 Task: Send customizations of new components from one organization to another through outbound change sets
Action: Mouse scrolled (150, 180) with delta (0, 0)
Screenshot: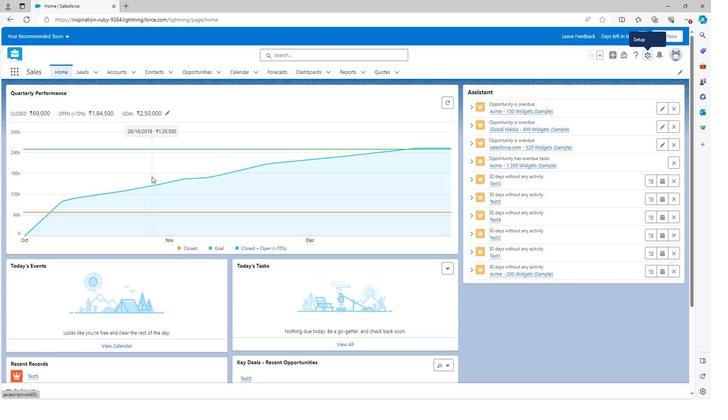 
Action: Mouse scrolled (150, 180) with delta (0, 0)
Screenshot: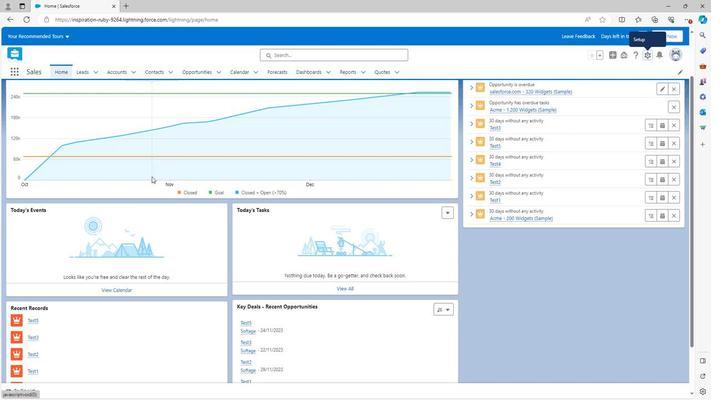 
Action: Mouse scrolled (150, 180) with delta (0, 0)
Screenshot: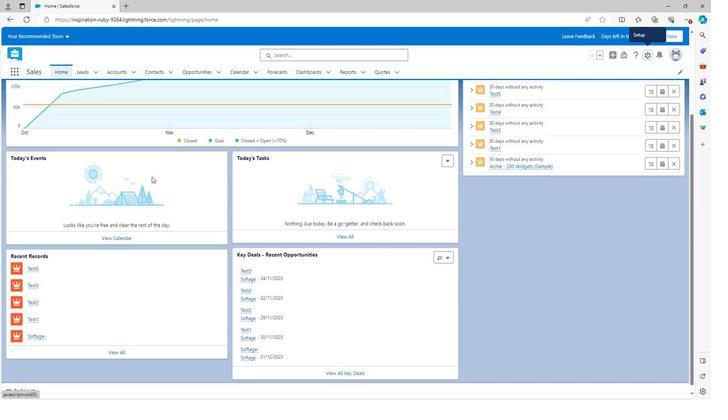 
Action: Mouse scrolled (150, 180) with delta (0, 0)
Screenshot: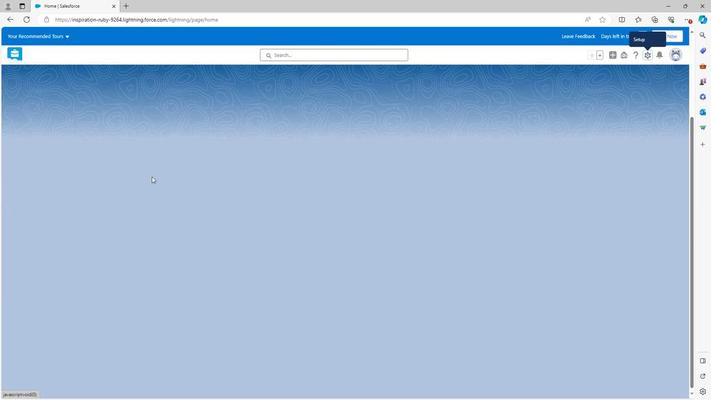 
Action: Mouse scrolled (150, 181) with delta (0, 0)
Screenshot: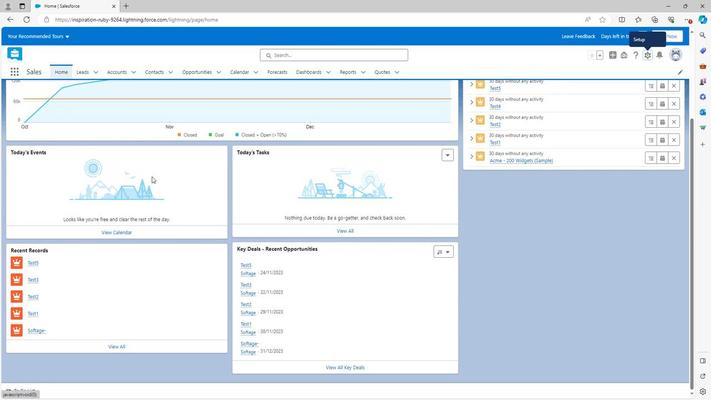 
Action: Mouse scrolled (150, 181) with delta (0, 0)
Screenshot: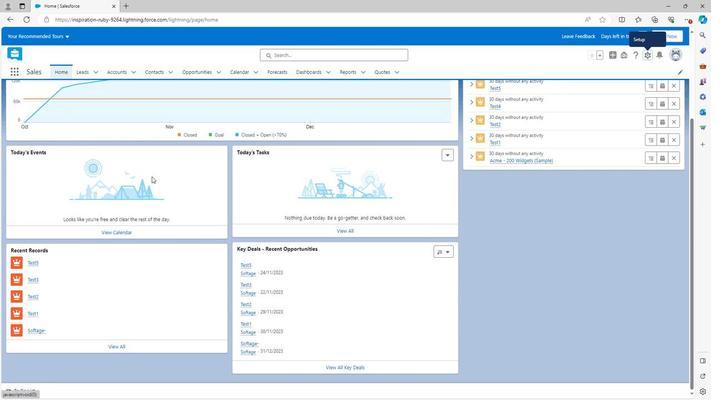 
Action: Mouse scrolled (150, 181) with delta (0, 0)
Screenshot: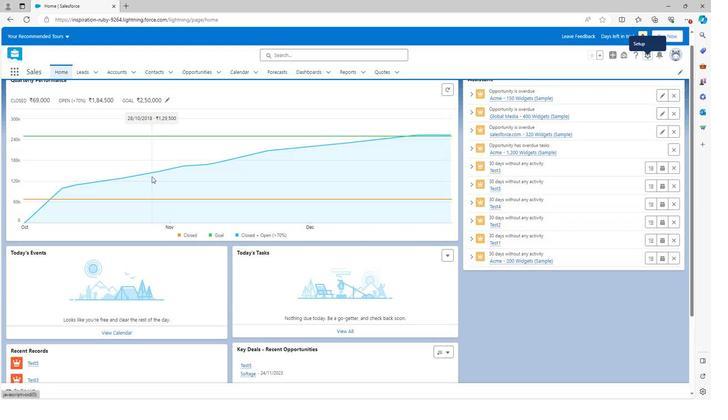 
Action: Mouse scrolled (150, 181) with delta (0, 0)
Screenshot: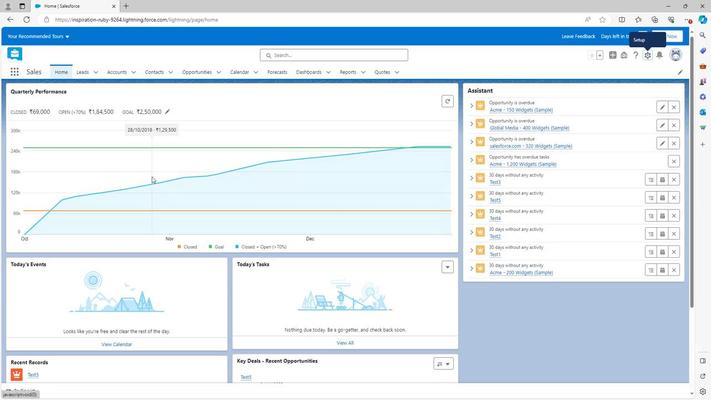 
Action: Mouse moved to (644, 65)
Screenshot: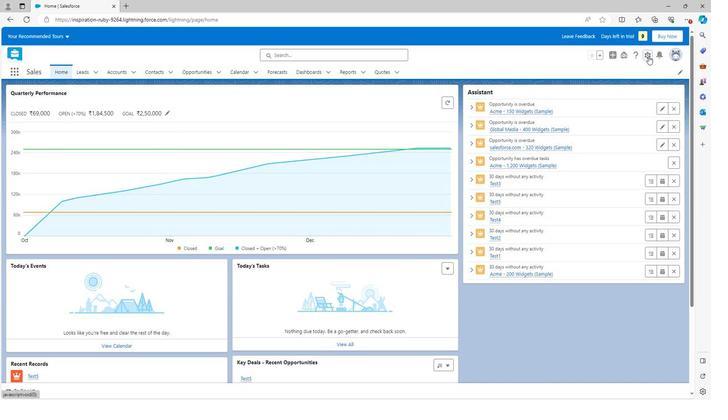 
Action: Mouse pressed left at (644, 65)
Screenshot: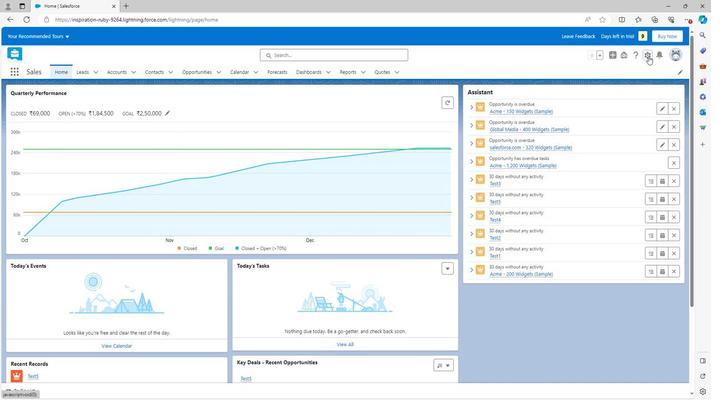 
Action: Mouse moved to (621, 83)
Screenshot: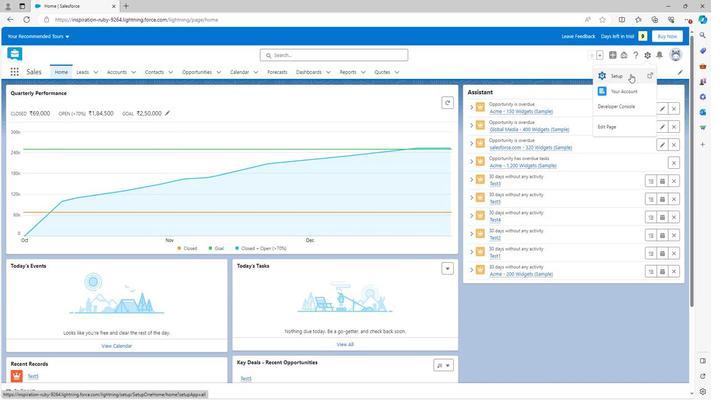 
Action: Mouse pressed left at (621, 83)
Screenshot: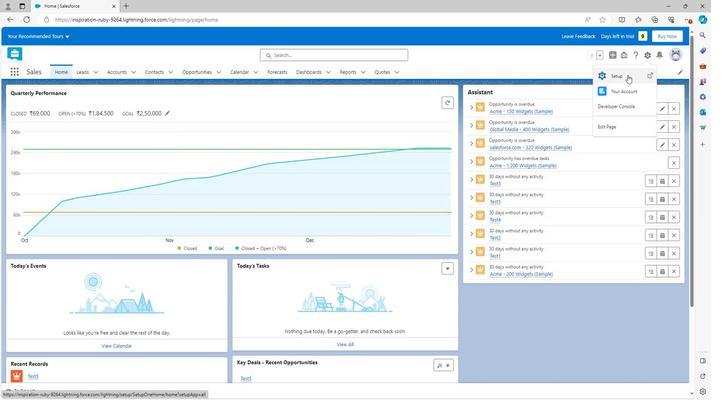 
Action: Mouse moved to (18, 312)
Screenshot: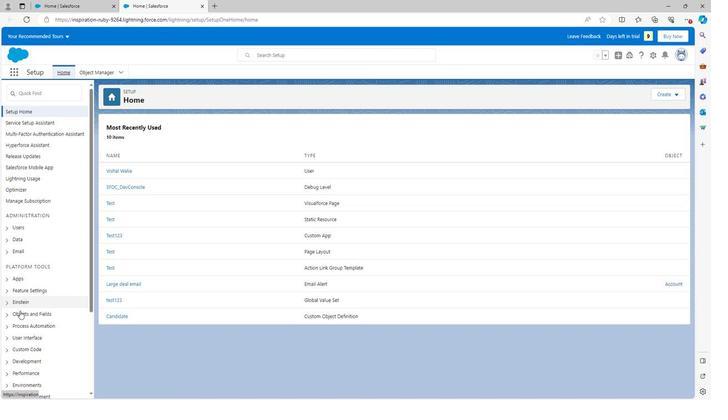 
Action: Mouse scrolled (18, 311) with delta (0, 0)
Screenshot: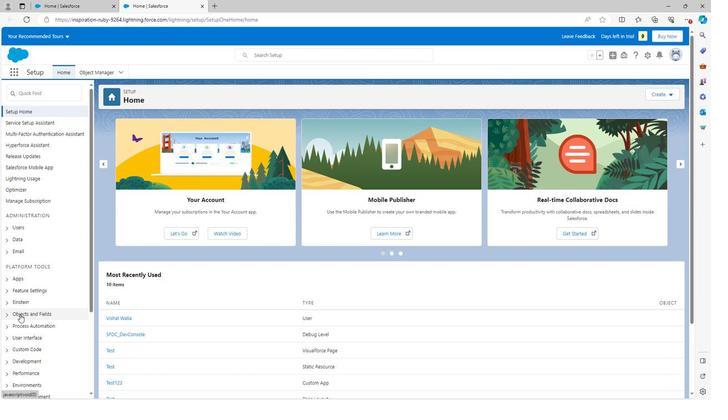 
Action: Mouse scrolled (18, 311) with delta (0, 0)
Screenshot: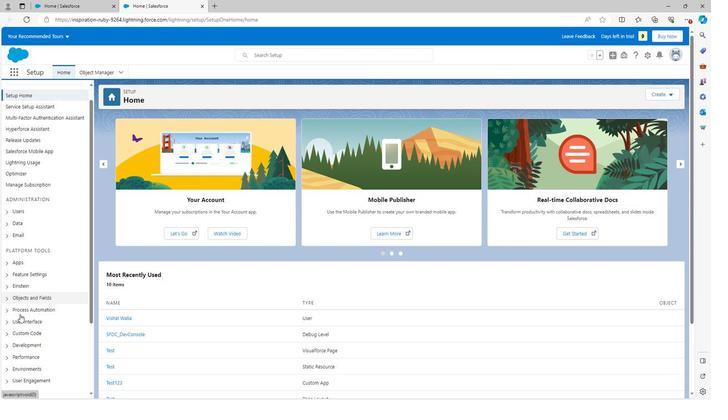 
Action: Mouse scrolled (18, 311) with delta (0, 0)
Screenshot: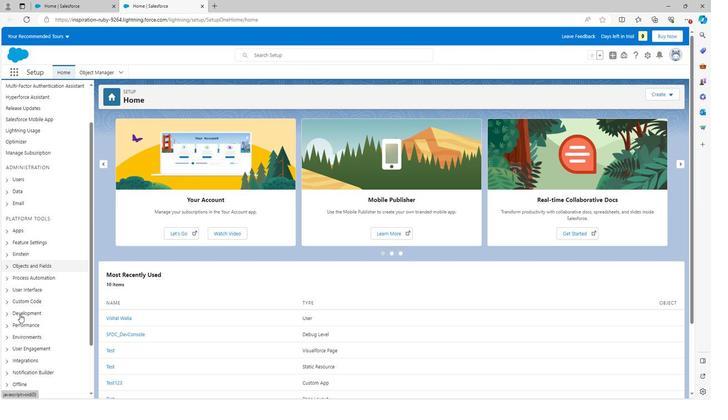 
Action: Mouse moved to (3, 273)
Screenshot: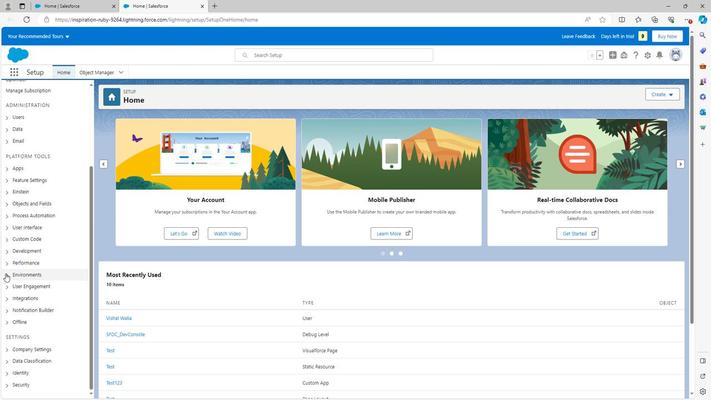 
Action: Mouse pressed left at (3, 273)
Screenshot: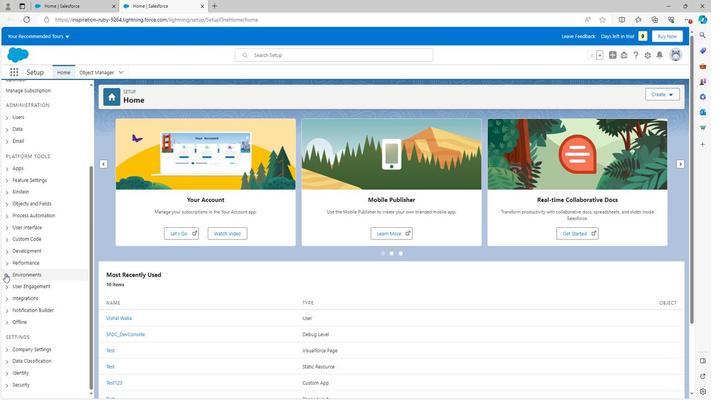 
Action: Mouse moved to (15, 286)
Screenshot: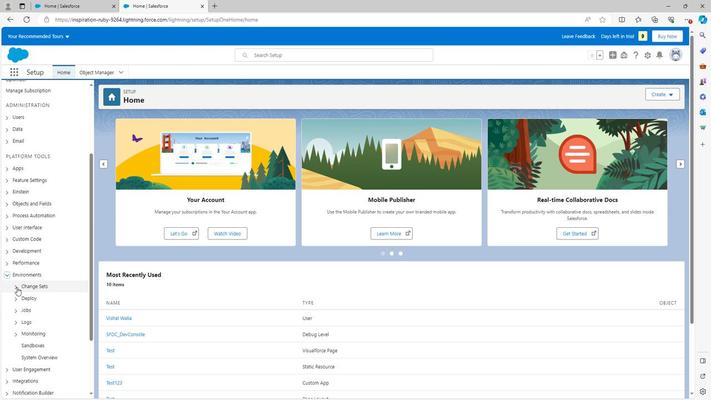 
Action: Mouse pressed left at (15, 286)
Screenshot: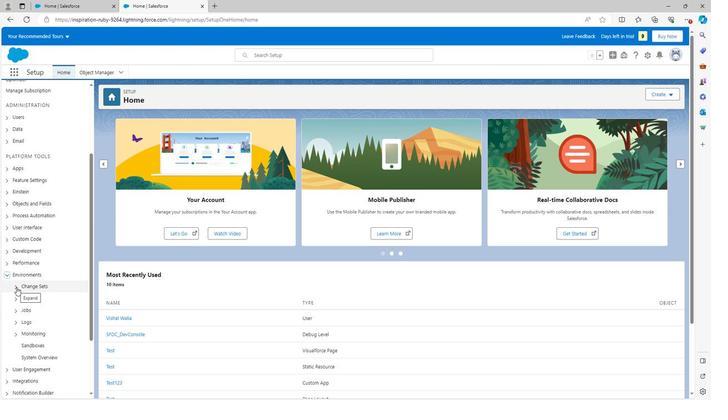 
Action: Mouse moved to (51, 306)
Screenshot: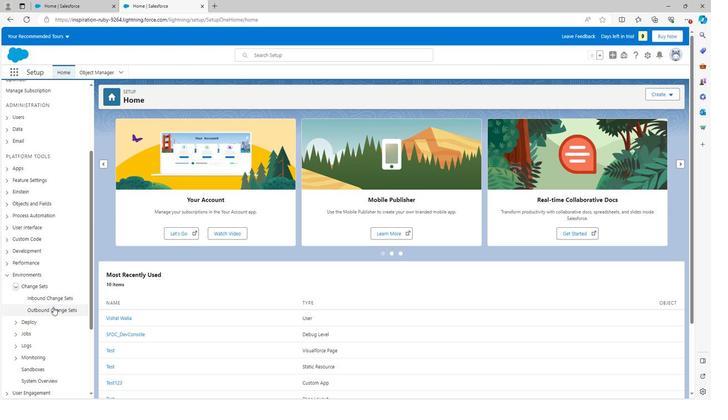 
Action: Mouse pressed left at (51, 306)
Screenshot: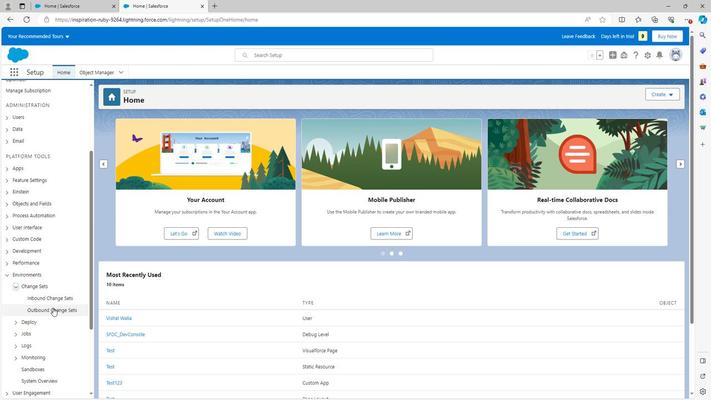 
Action: Mouse moved to (283, 222)
Screenshot: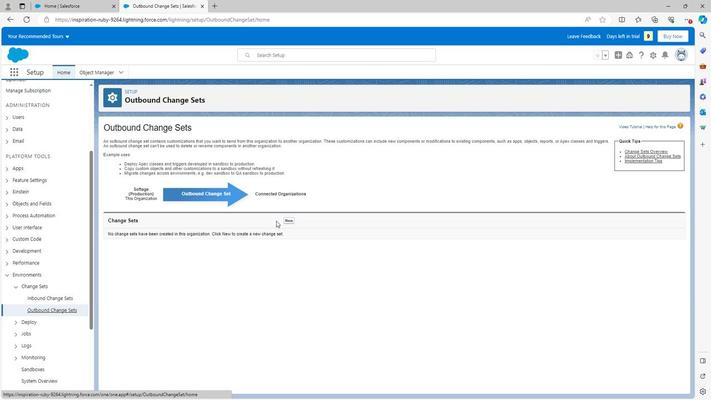 
Action: Mouse pressed left at (283, 222)
Screenshot: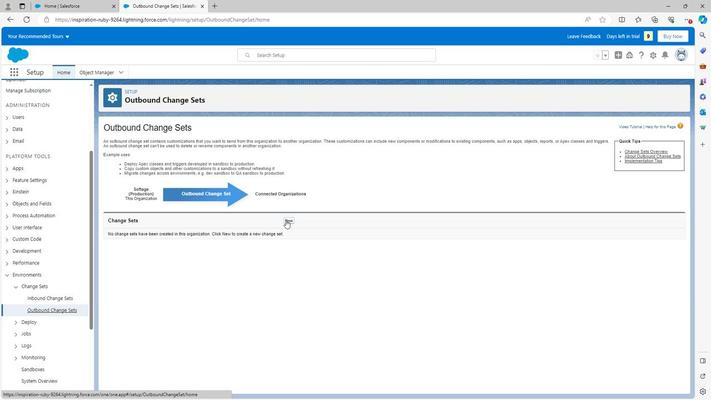 
Action: Mouse moved to (247, 178)
Screenshot: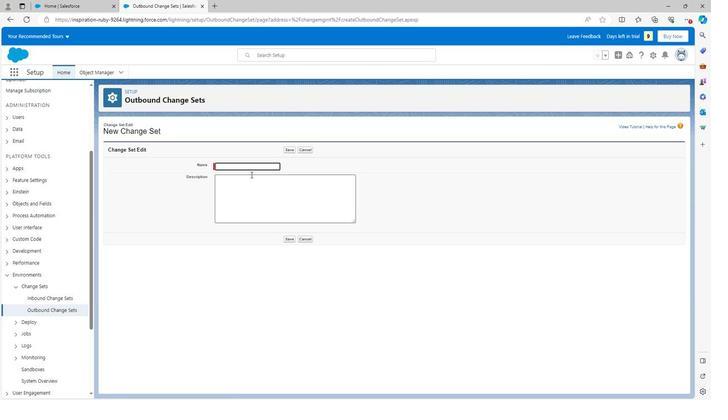 
Action: Key pressed <Key.shift>
Screenshot: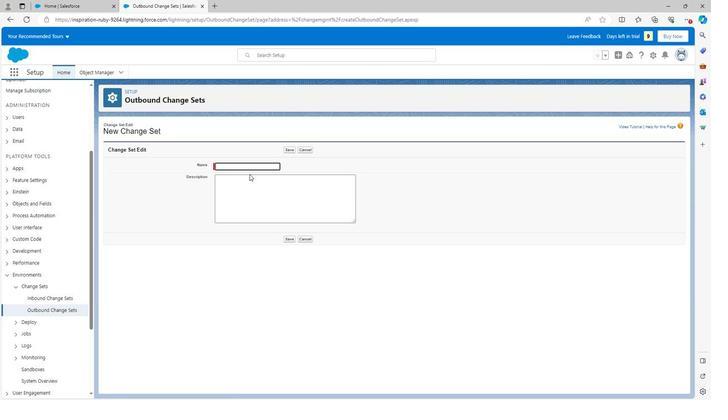 
Action: Mouse moved to (246, 178)
Screenshot: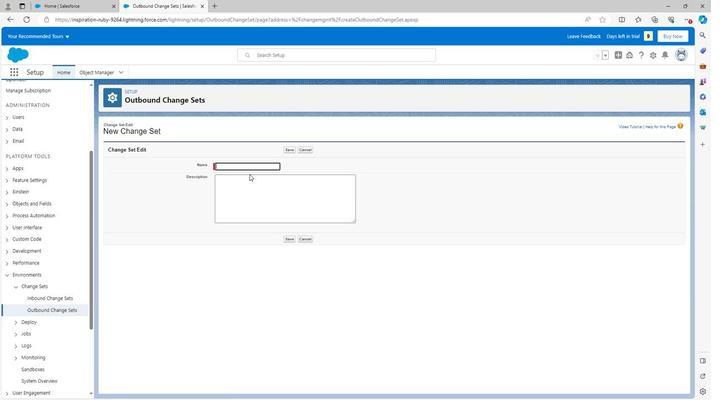 
Action: Key pressed <Key.shift><Key.shift><Key.shift><Key.shift><Key.shift><Key.shift>Test
Screenshot: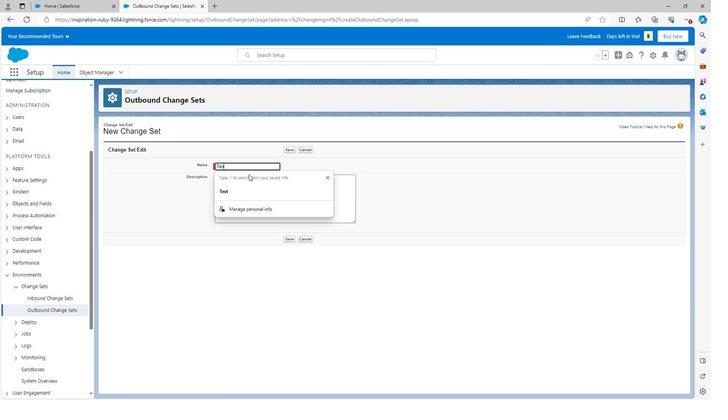 
Action: Mouse moved to (316, 165)
Screenshot: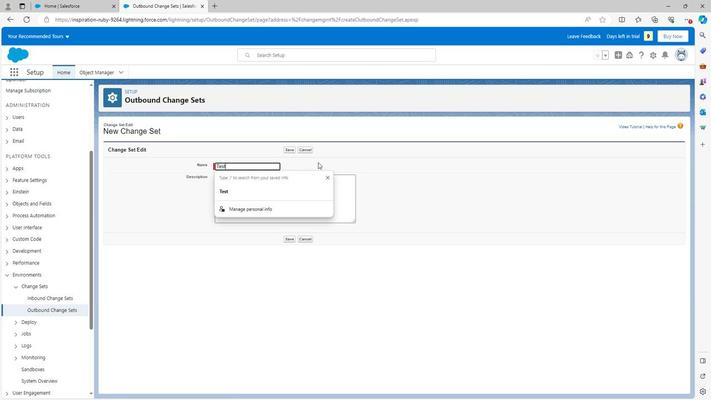 
Action: Mouse pressed left at (316, 165)
Screenshot: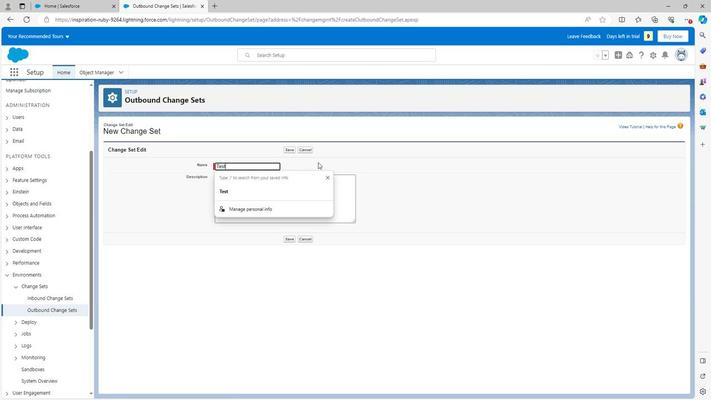 
Action: Mouse moved to (289, 240)
Screenshot: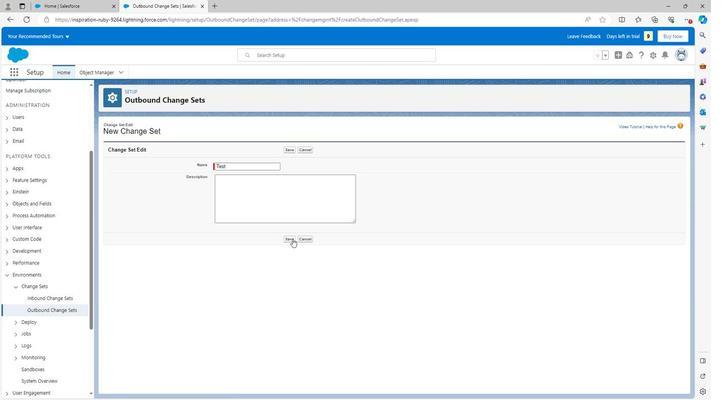 
Action: Mouse pressed left at (289, 240)
Screenshot: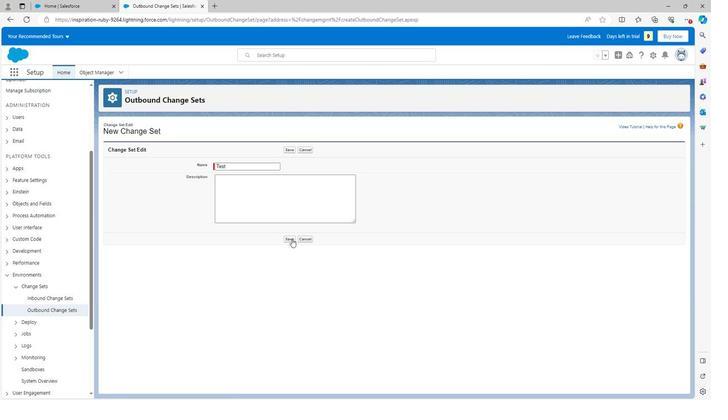 
Action: Mouse moved to (289, 240)
Screenshot: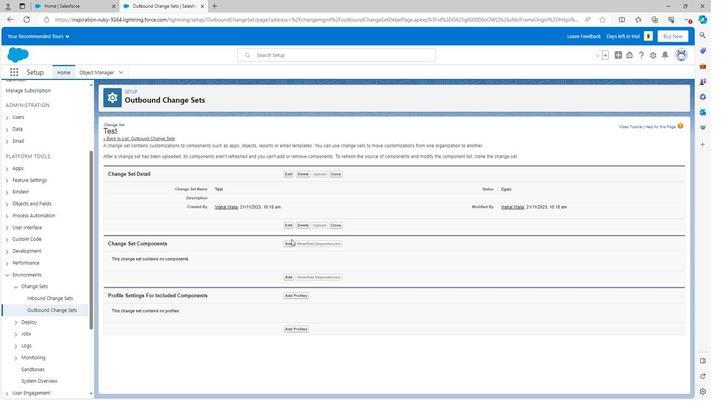 
Action: Mouse scrolled (289, 240) with delta (0, 0)
Screenshot: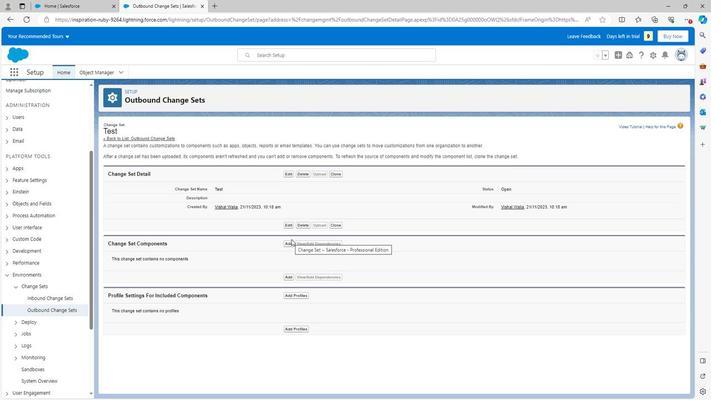 
Action: Mouse scrolled (289, 240) with delta (0, 0)
Screenshot: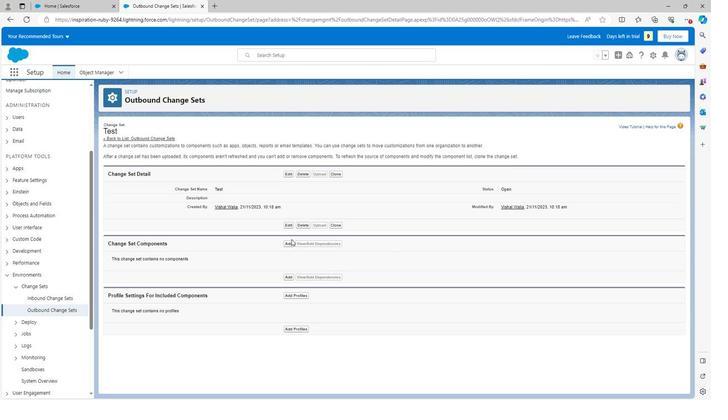 
Action: Mouse scrolled (289, 240) with delta (0, 0)
Screenshot: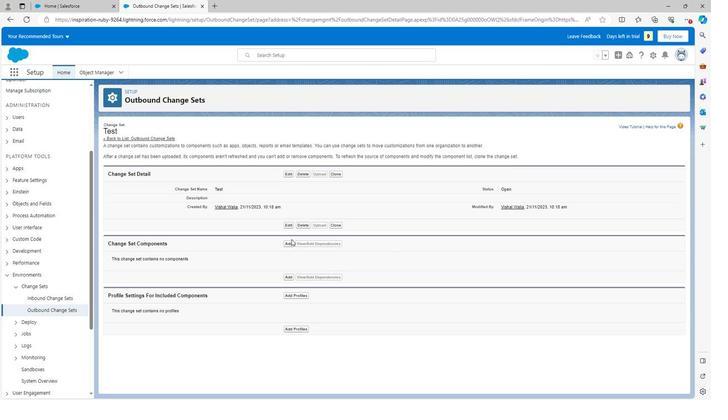 
Action: Mouse moved to (289, 237)
Screenshot: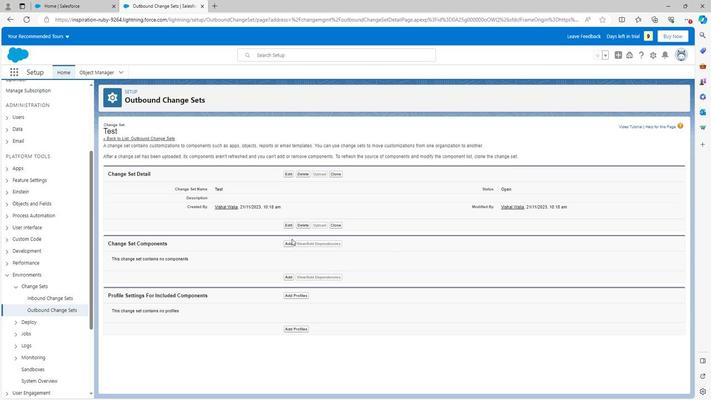 
Action: Mouse scrolled (289, 237) with delta (0, 0)
Screenshot: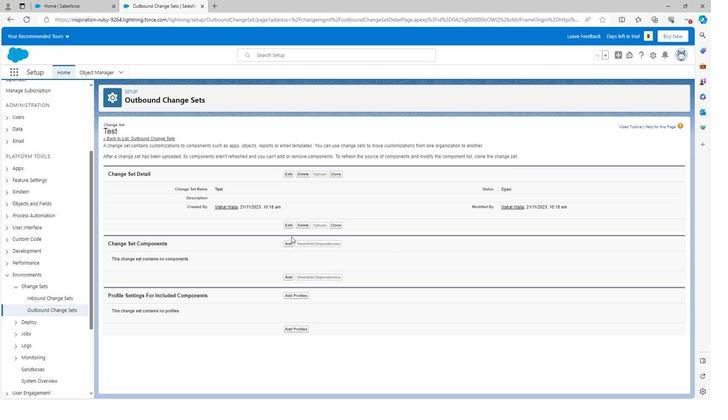
Action: Mouse scrolled (289, 237) with delta (0, 0)
Screenshot: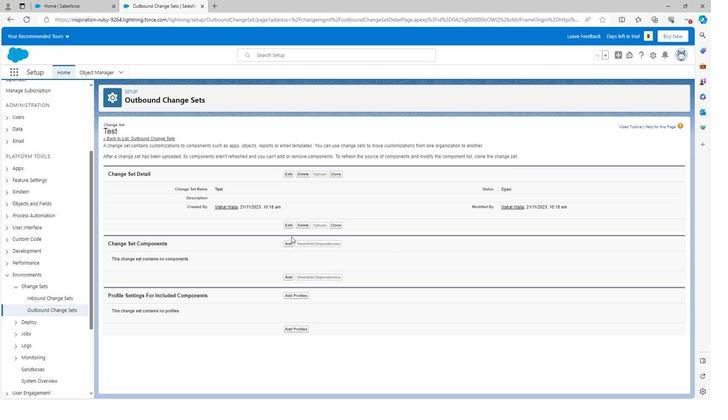 
Action: Mouse scrolled (289, 237) with delta (0, 0)
Screenshot: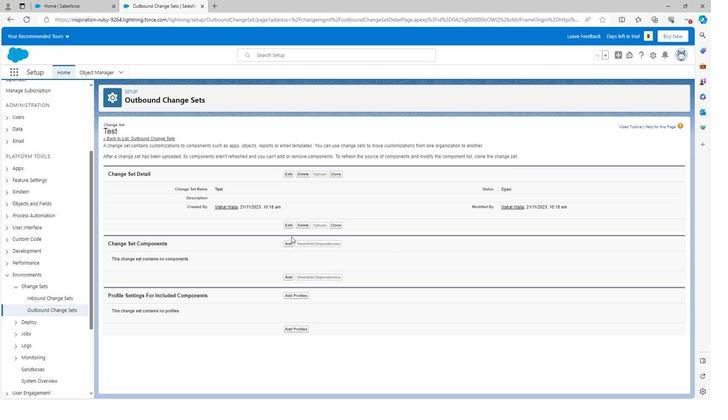 
Action: Mouse scrolled (289, 237) with delta (0, 0)
Screenshot: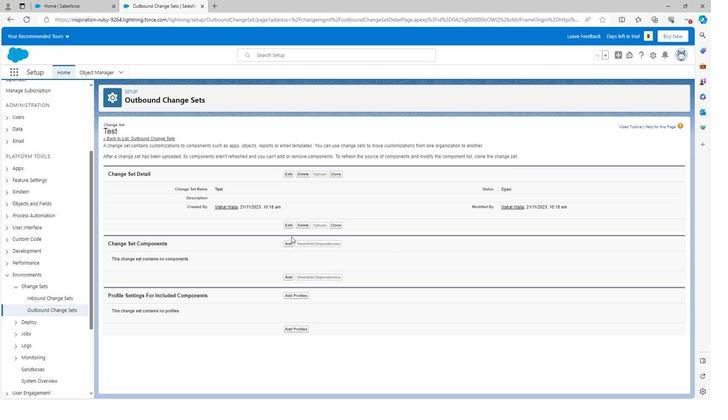 
Action: Mouse scrolled (289, 238) with delta (0, 0)
Screenshot: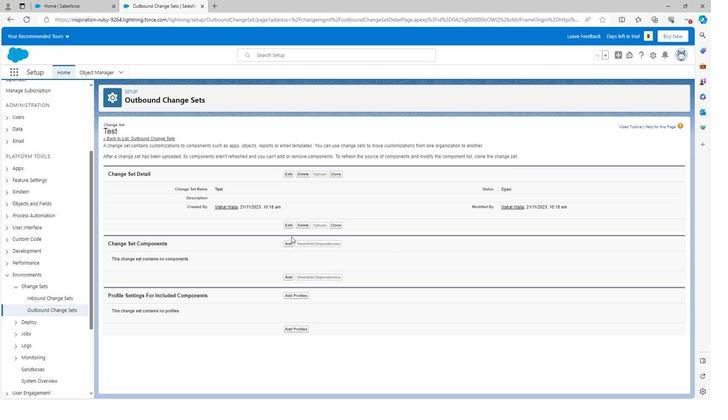 
Action: Mouse scrolled (289, 238) with delta (0, 0)
Screenshot: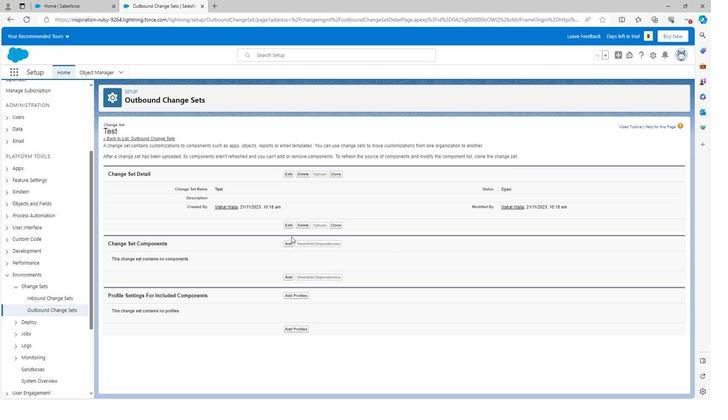 
Action: Mouse scrolled (289, 238) with delta (0, 0)
Screenshot: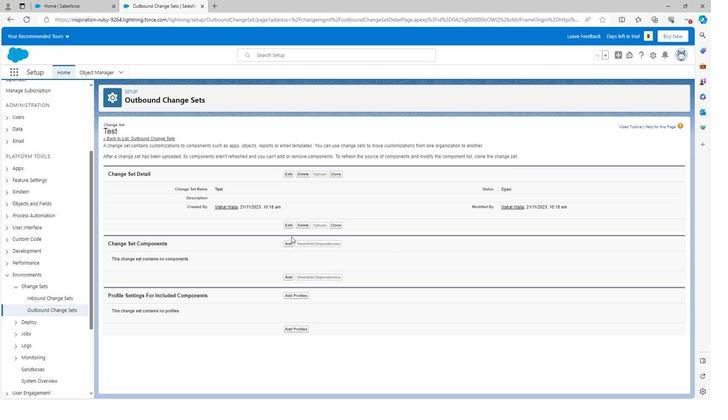 
